 Task: Create a due date automation trigger when advanced on, on the tuesday of the week before a card is due add fields without custom field "Resume" set to a number greater than 1 and lower than 10 at 11:00 AM.
Action: Mouse moved to (956, 75)
Screenshot: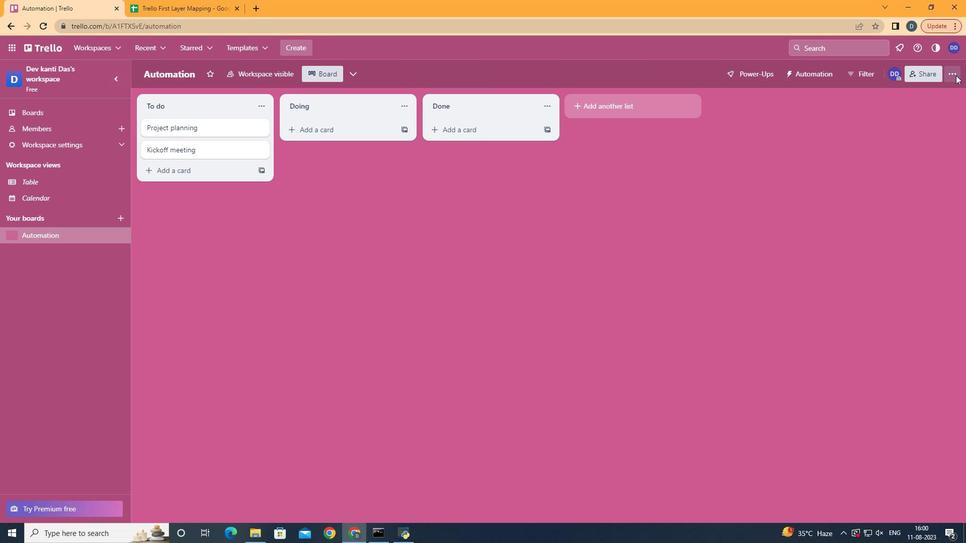 
Action: Mouse pressed left at (956, 75)
Screenshot: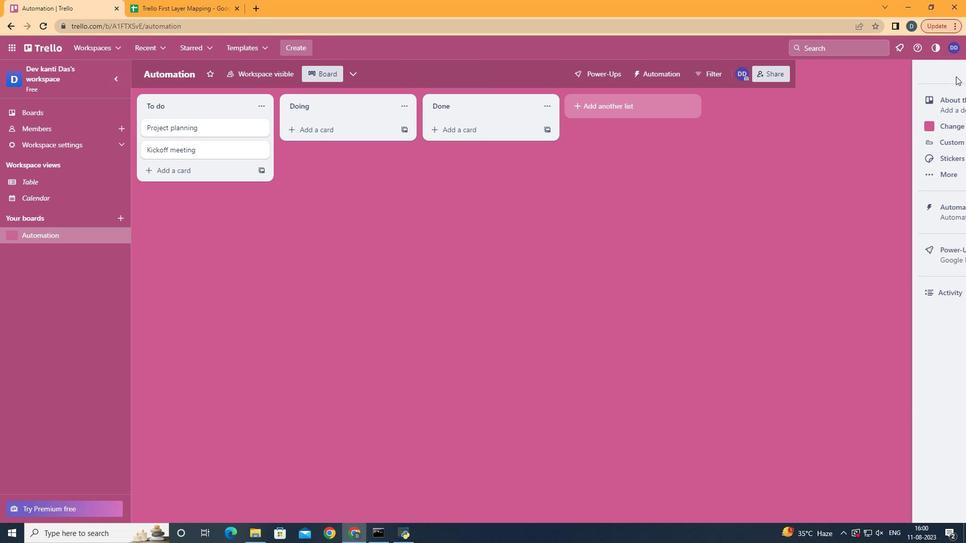 
Action: Mouse moved to (882, 224)
Screenshot: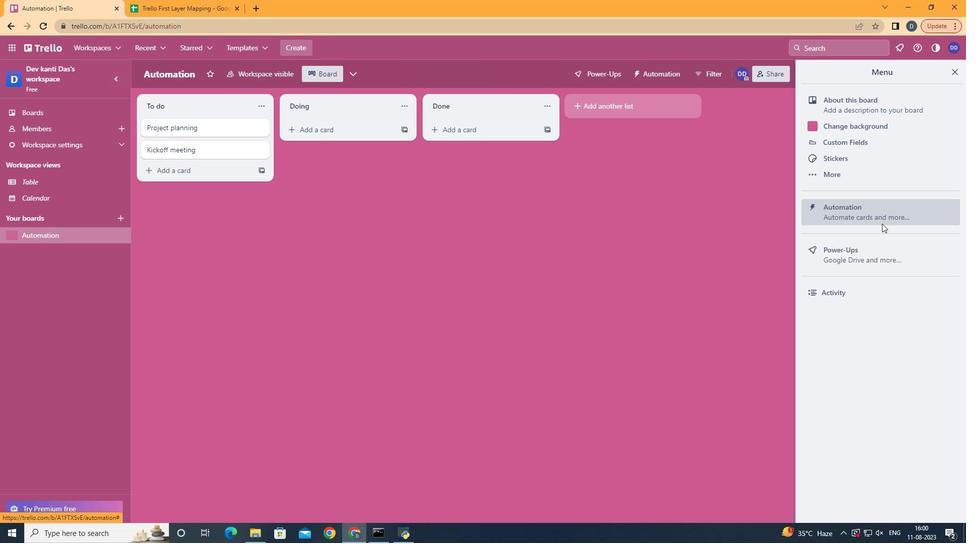 
Action: Mouse pressed left at (882, 224)
Screenshot: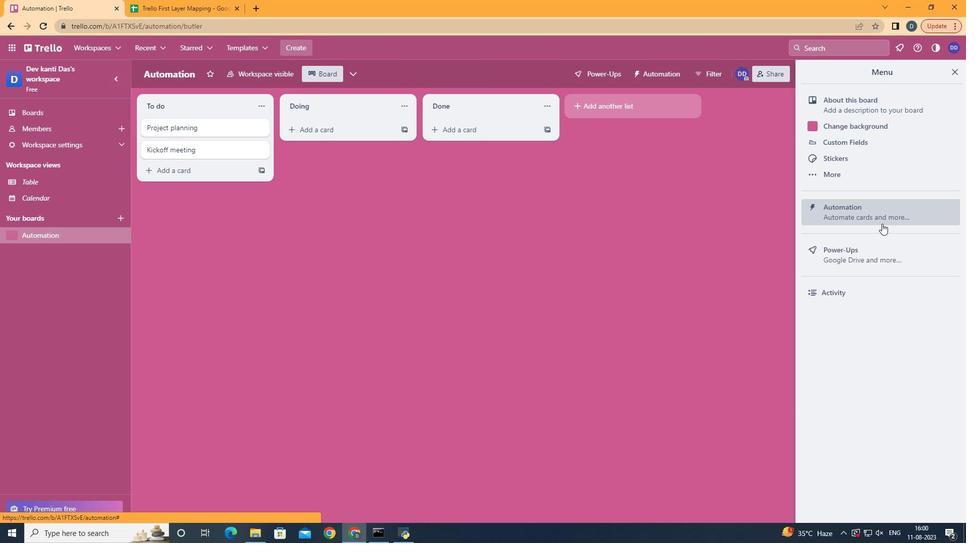 
Action: Mouse moved to (182, 196)
Screenshot: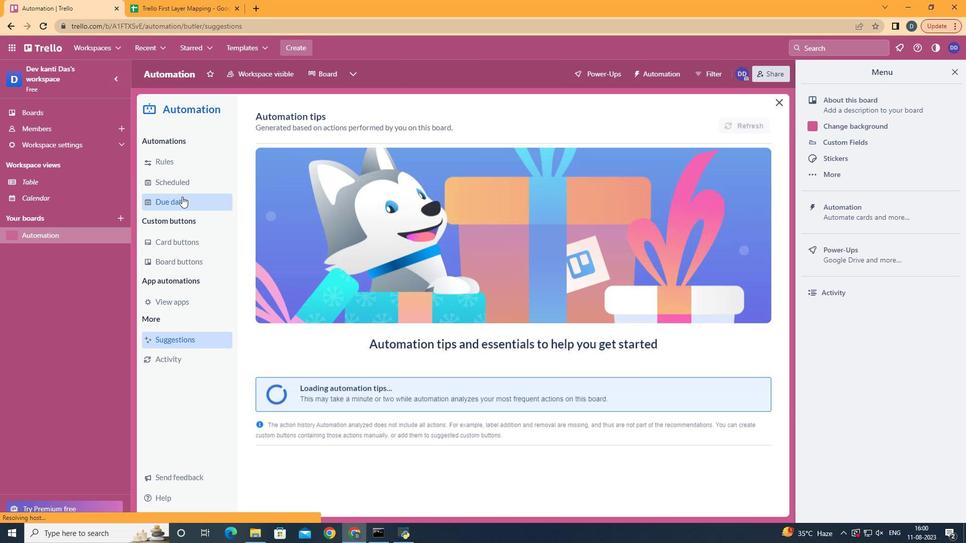 
Action: Mouse pressed left at (182, 196)
Screenshot: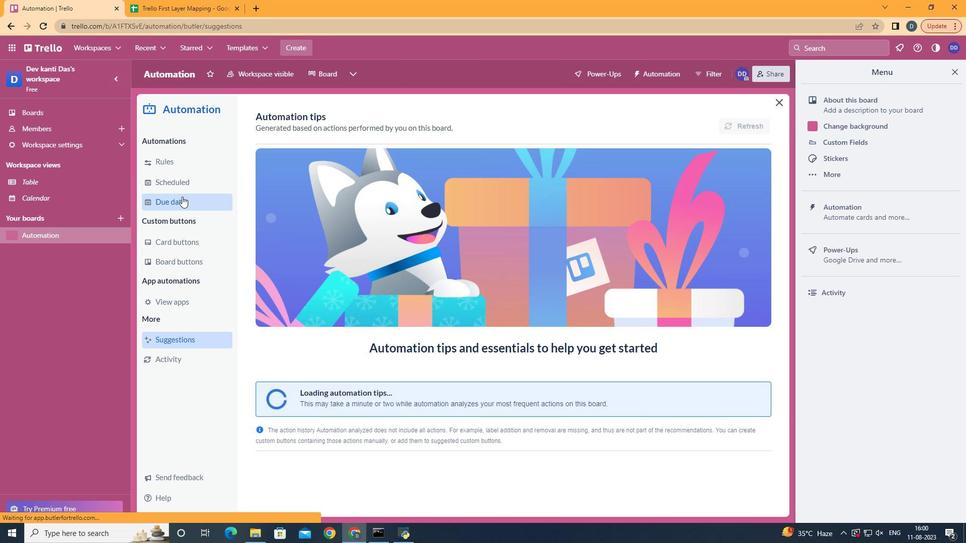 
Action: Mouse moved to (709, 124)
Screenshot: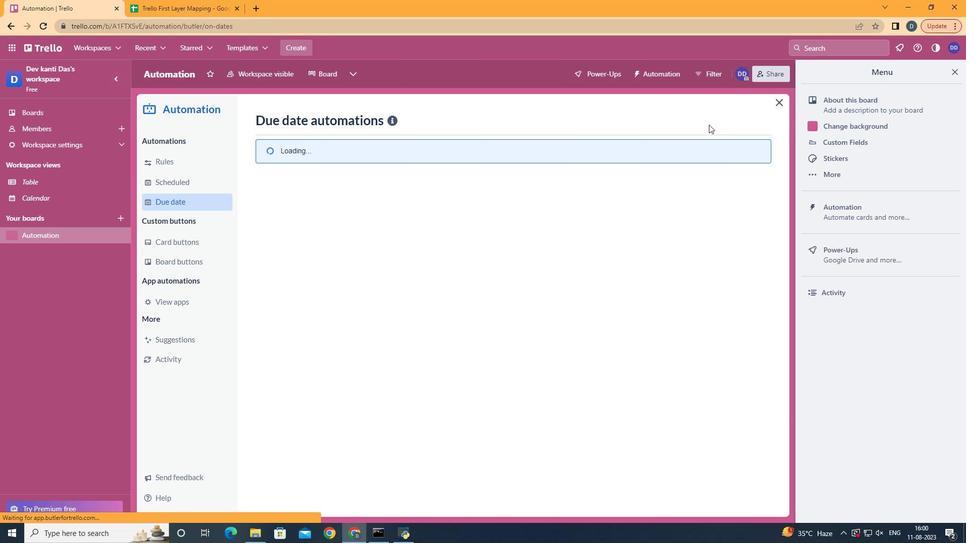 
Action: Mouse pressed left at (709, 124)
Screenshot: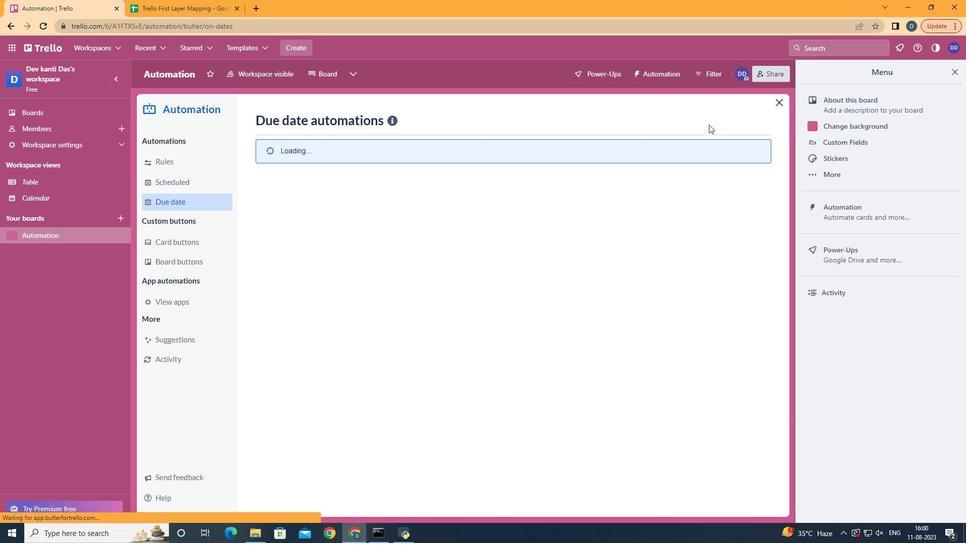 
Action: Mouse moved to (707, 118)
Screenshot: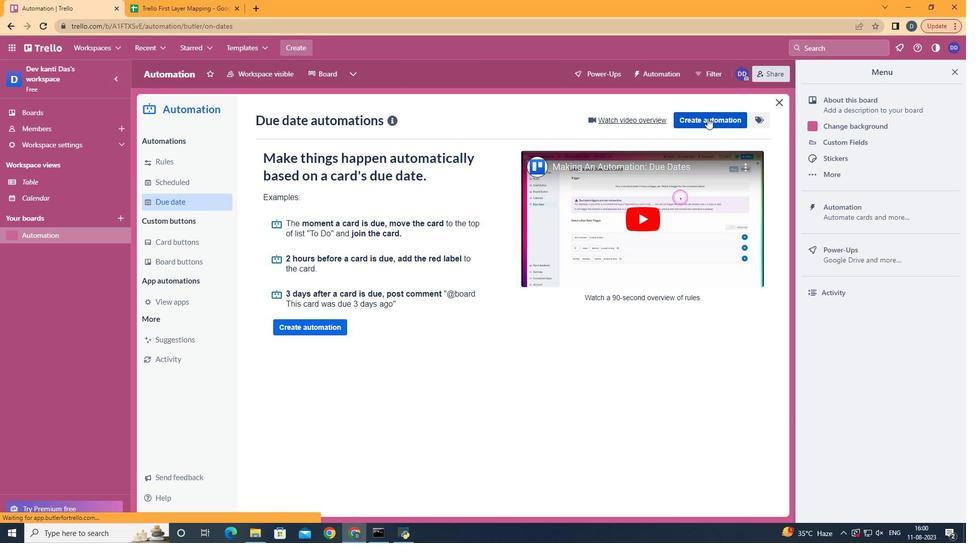 
Action: Mouse pressed left at (707, 118)
Screenshot: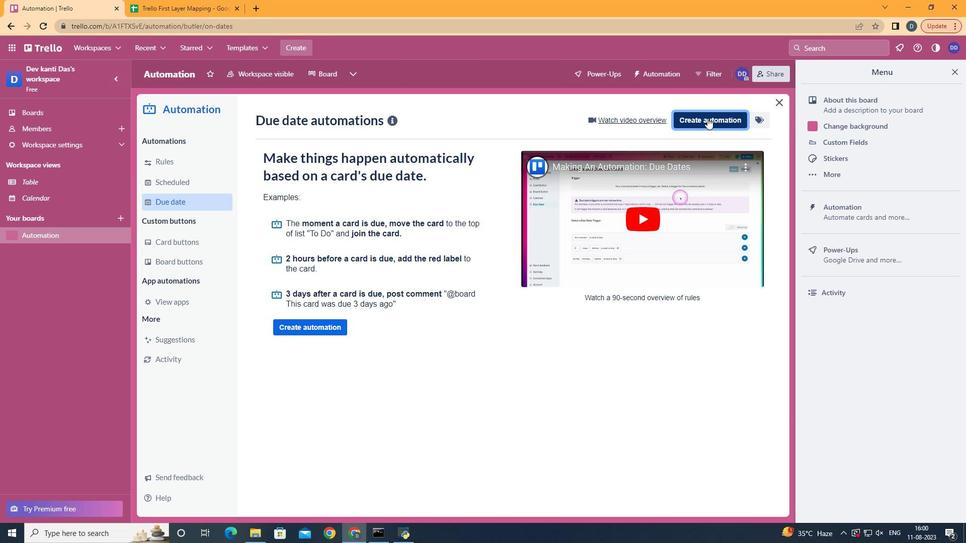 
Action: Mouse moved to (552, 212)
Screenshot: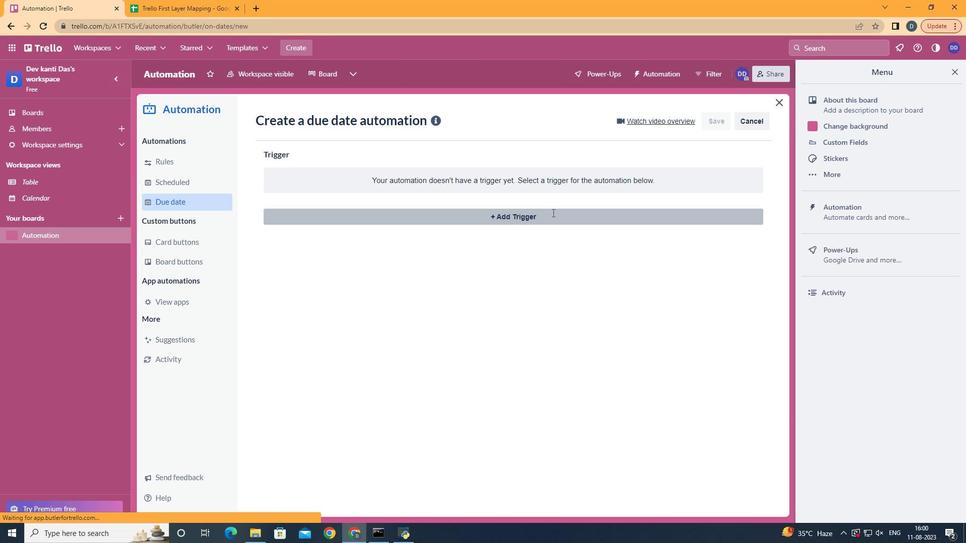 
Action: Mouse pressed left at (552, 212)
Screenshot: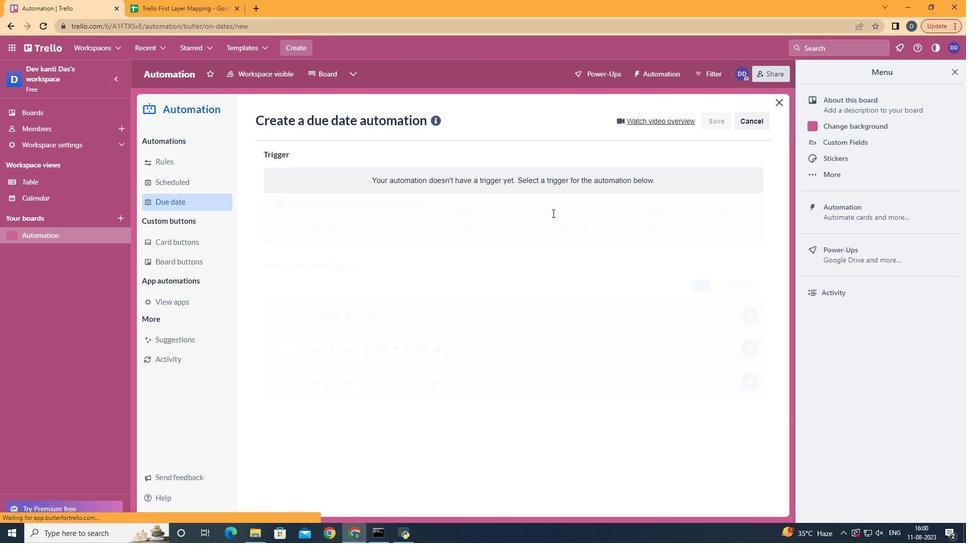 
Action: Mouse moved to (332, 283)
Screenshot: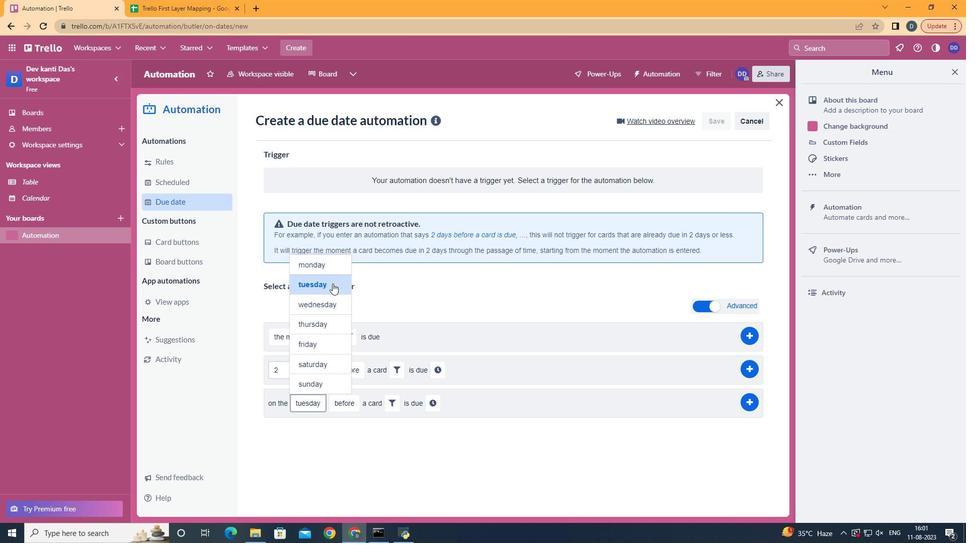 
Action: Mouse pressed left at (332, 283)
Screenshot: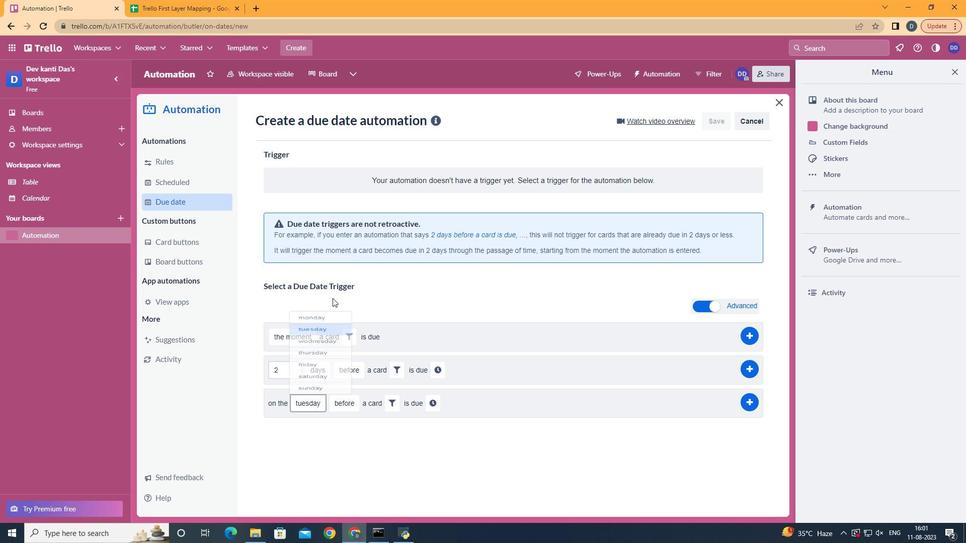 
Action: Mouse moved to (360, 478)
Screenshot: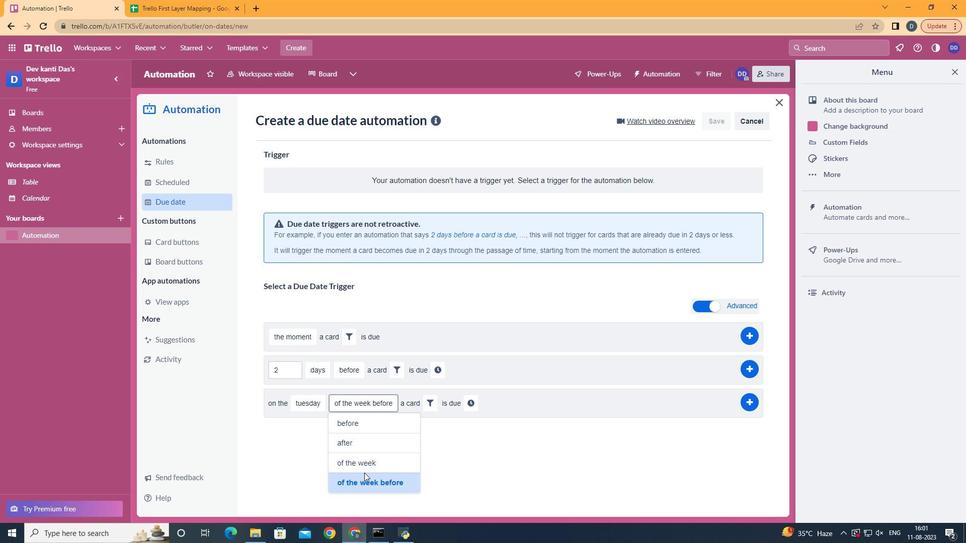 
Action: Mouse pressed left at (360, 478)
Screenshot: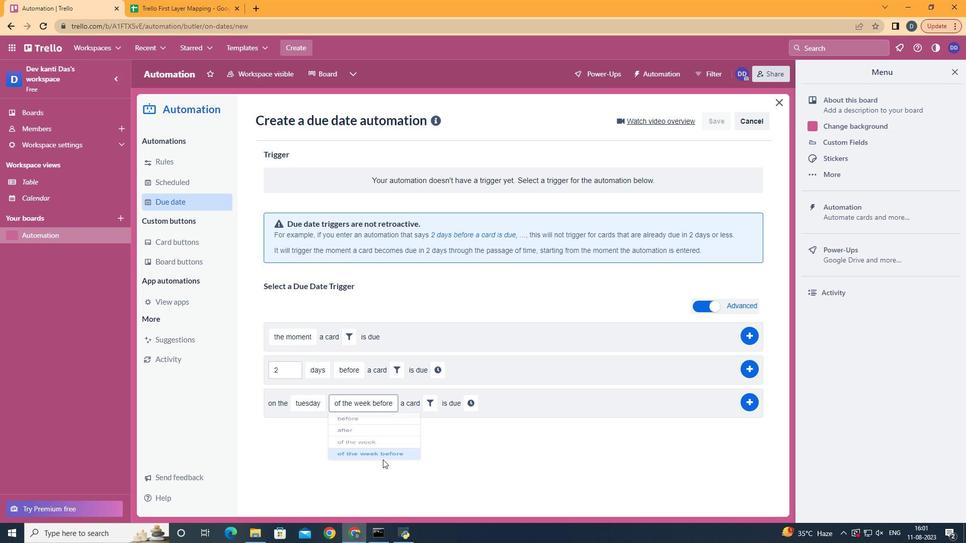 
Action: Mouse moved to (437, 395)
Screenshot: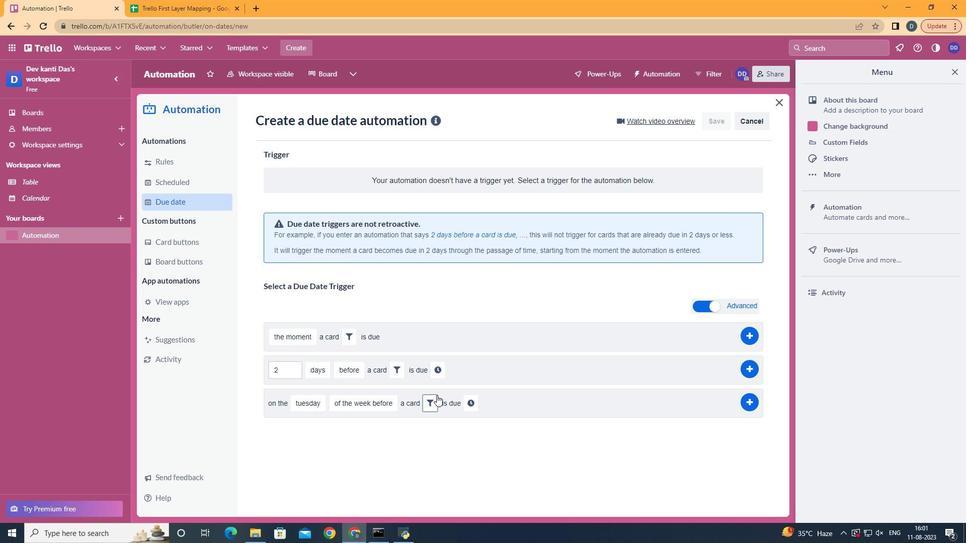 
Action: Mouse pressed left at (437, 395)
Screenshot: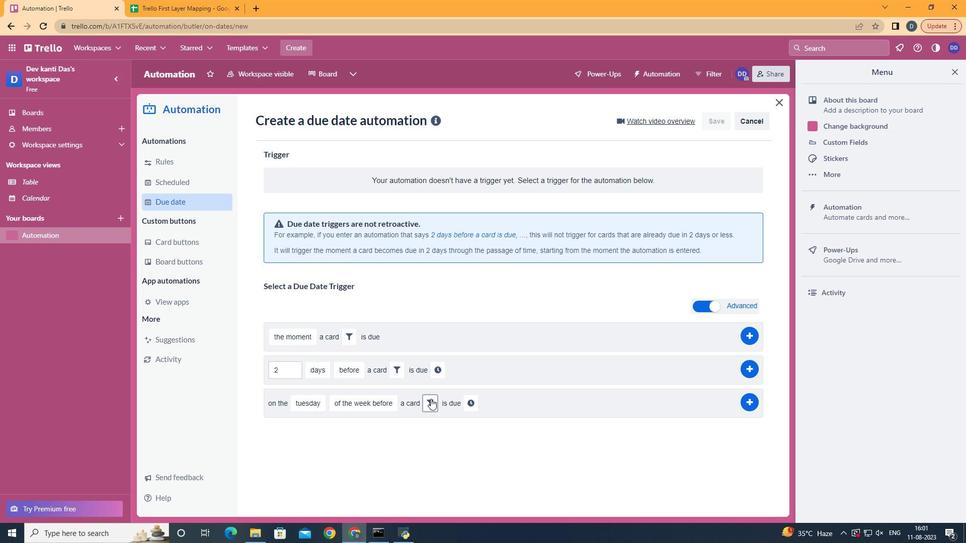 
Action: Mouse moved to (581, 432)
Screenshot: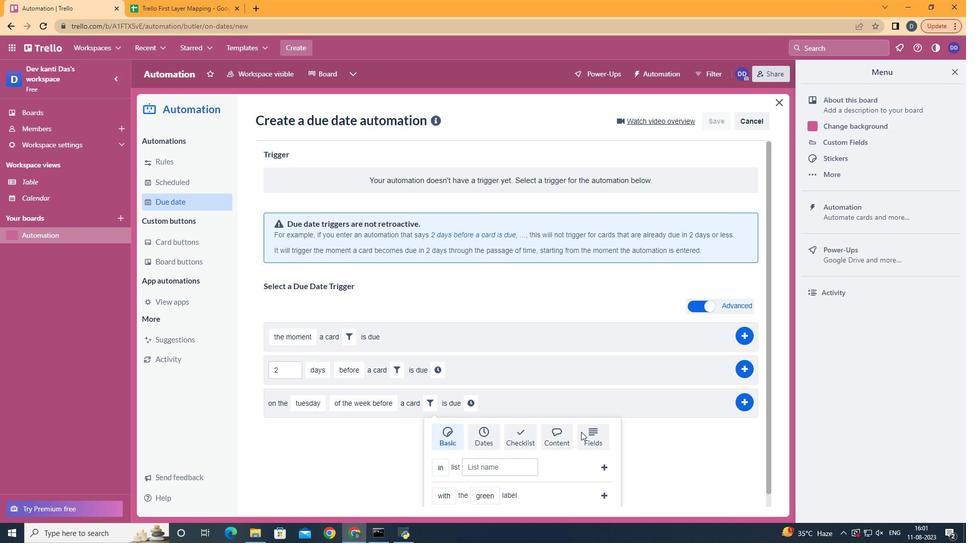 
Action: Mouse pressed left at (581, 432)
Screenshot: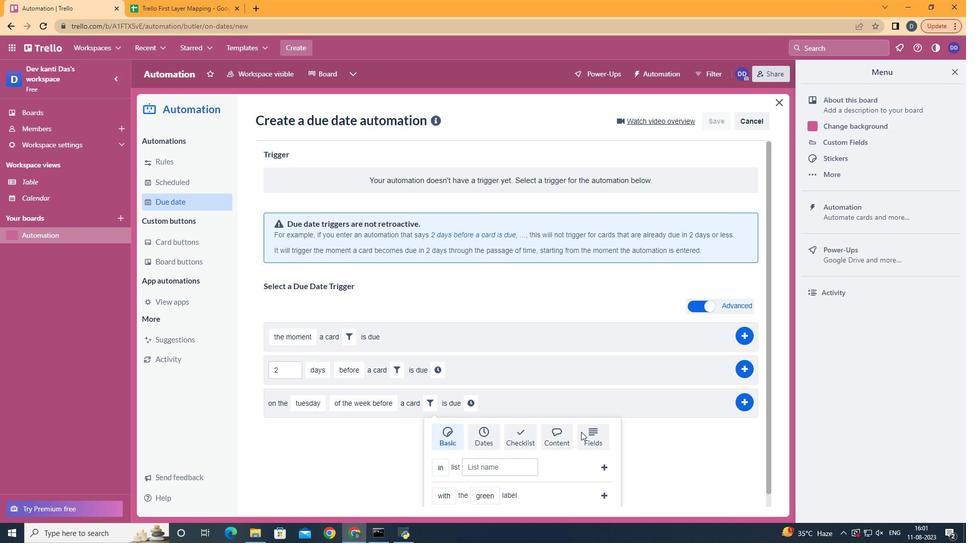 
Action: Mouse scrolled (581, 432) with delta (0, 0)
Screenshot: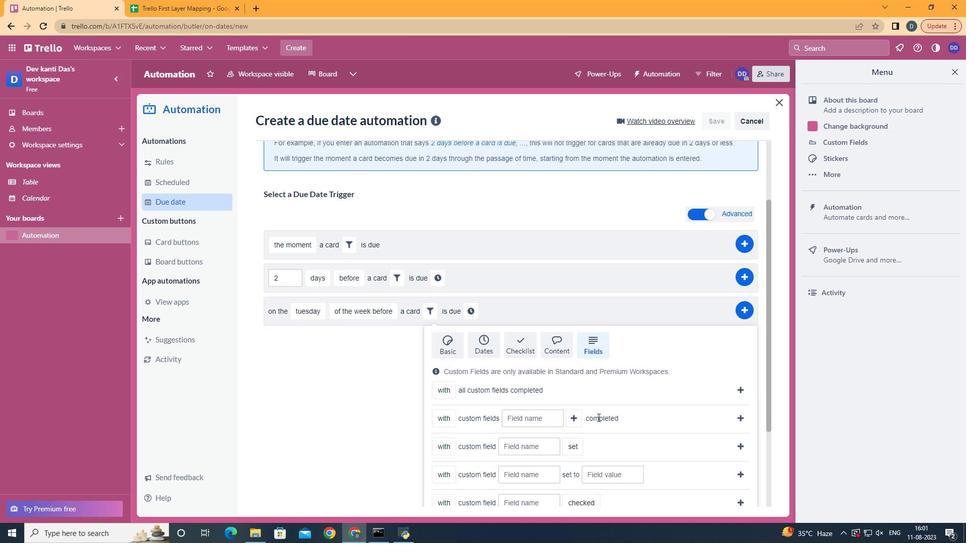 
Action: Mouse scrolled (581, 432) with delta (0, 0)
Screenshot: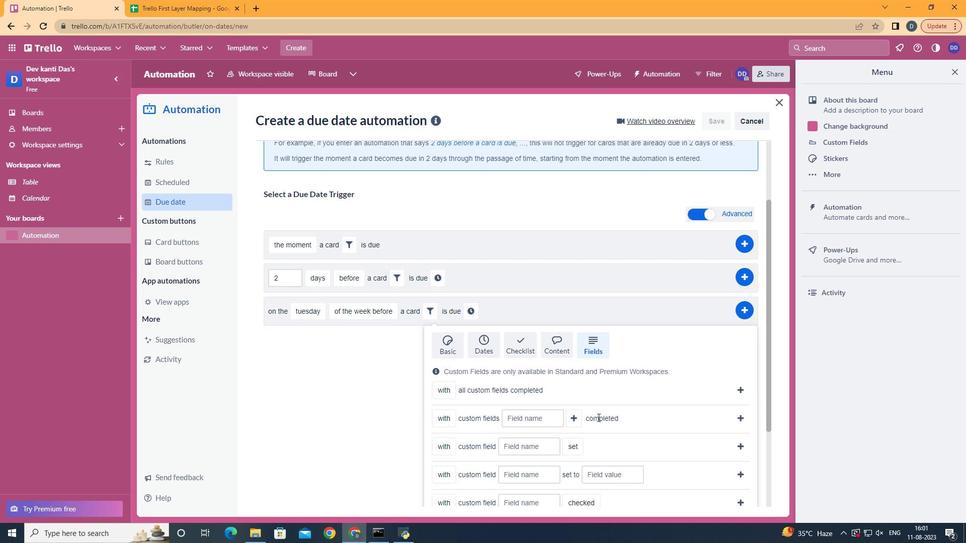 
Action: Mouse scrolled (581, 432) with delta (0, 0)
Screenshot: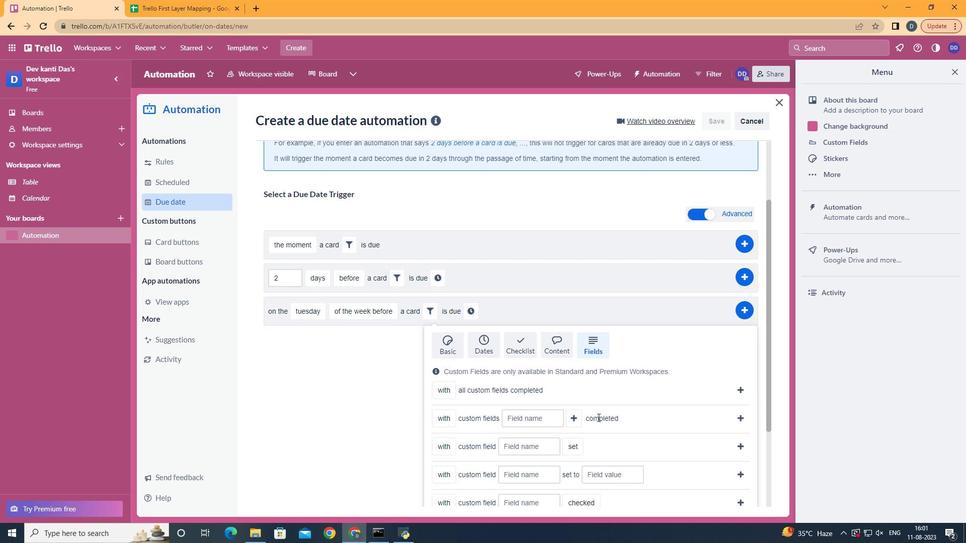 
Action: Mouse scrolled (581, 432) with delta (0, 0)
Screenshot: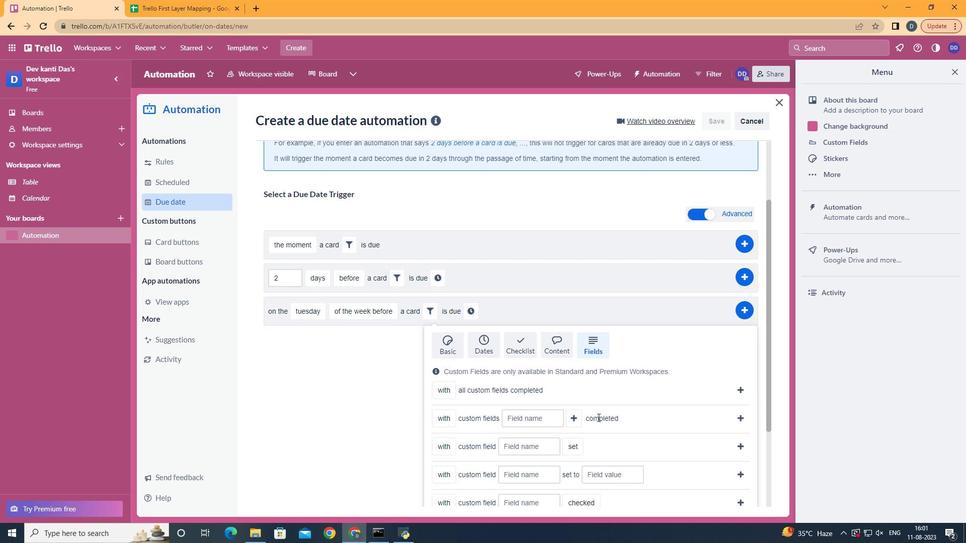 
Action: Mouse scrolled (581, 432) with delta (0, 0)
Screenshot: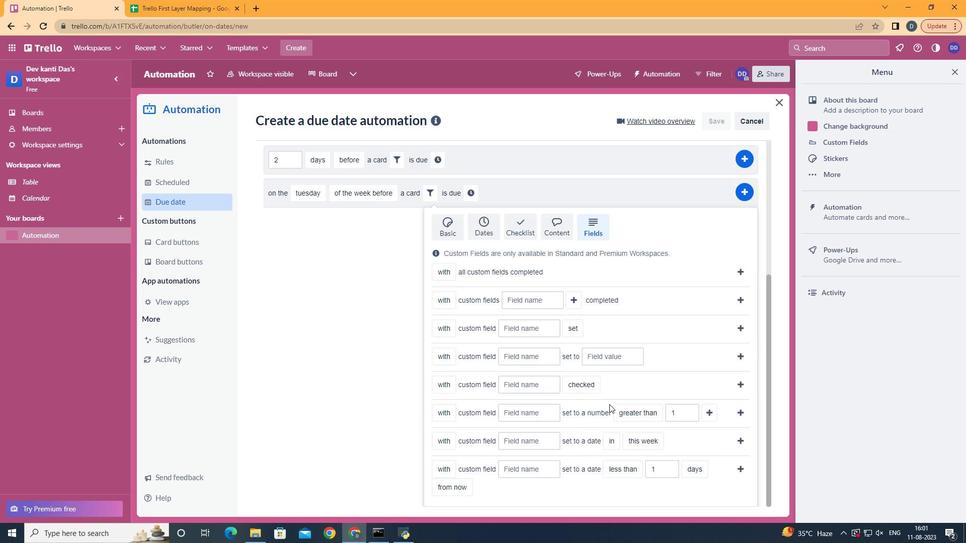 
Action: Mouse moved to (462, 451)
Screenshot: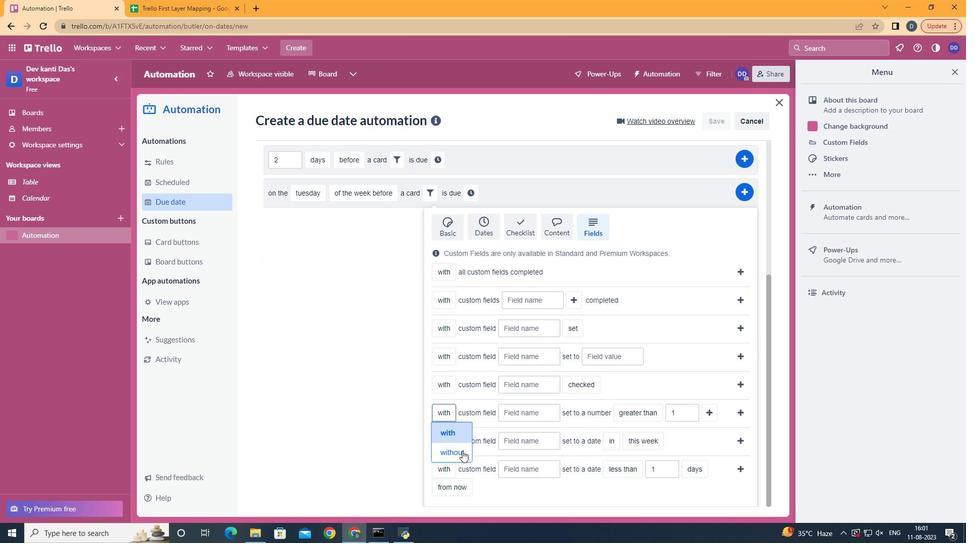 
Action: Mouse pressed left at (462, 451)
Screenshot: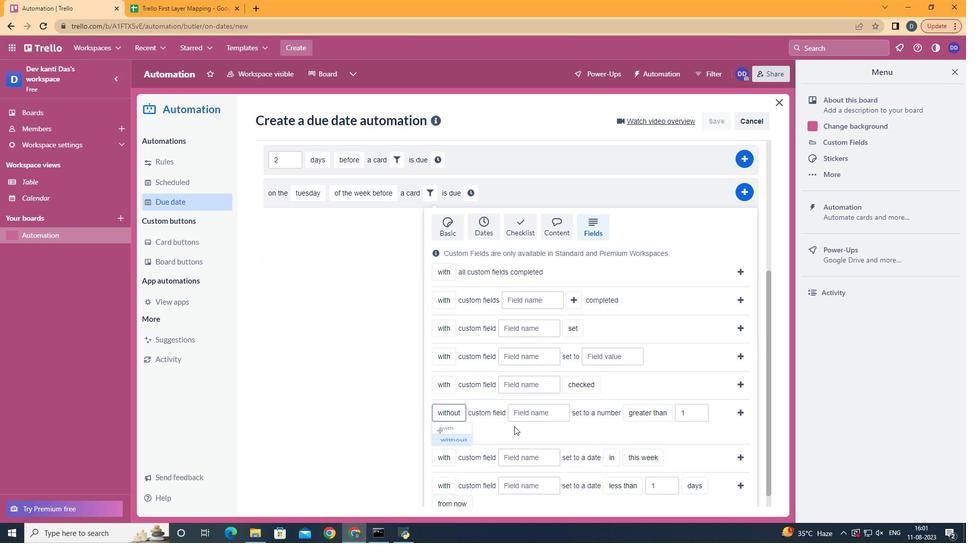 
Action: Mouse moved to (541, 415)
Screenshot: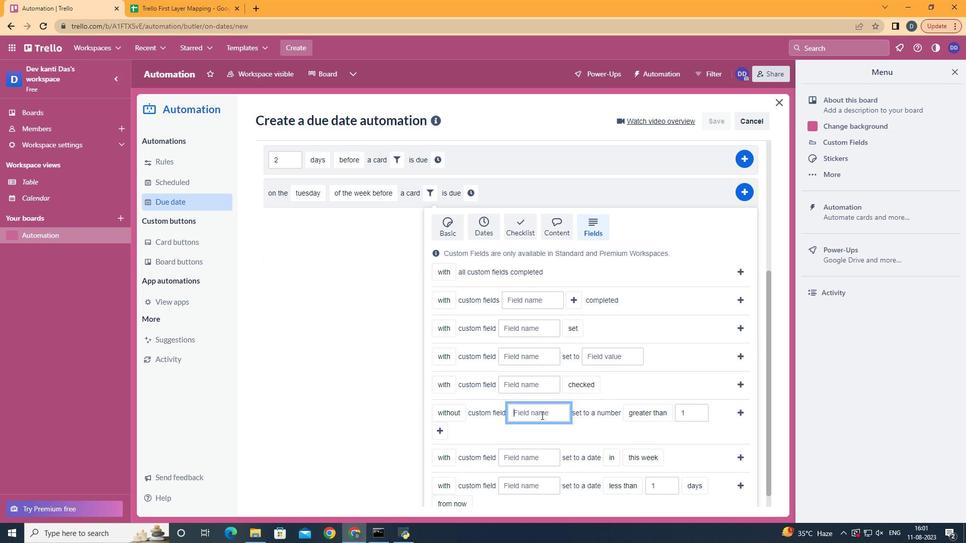 
Action: Mouse pressed left at (541, 415)
Screenshot: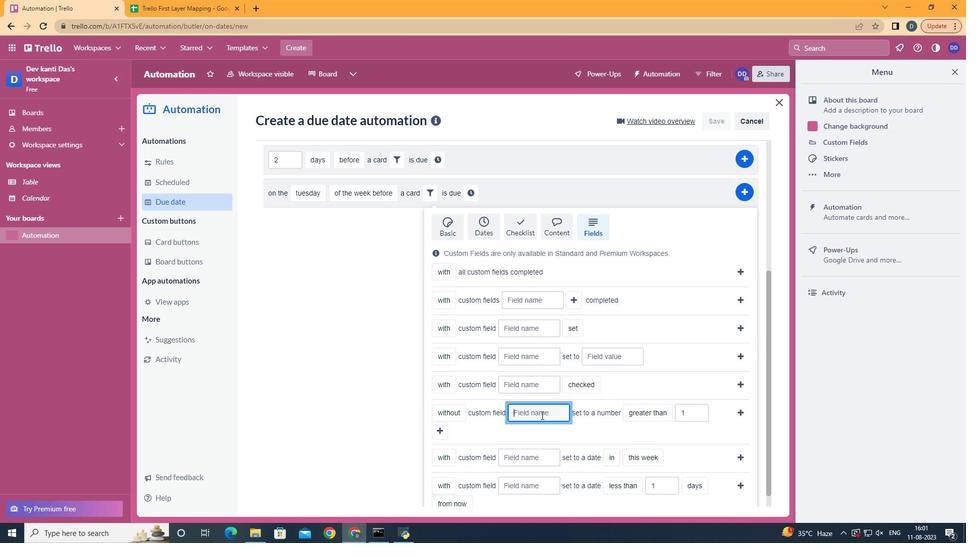 
Action: Key pressed <Key.shift>Resume
Screenshot: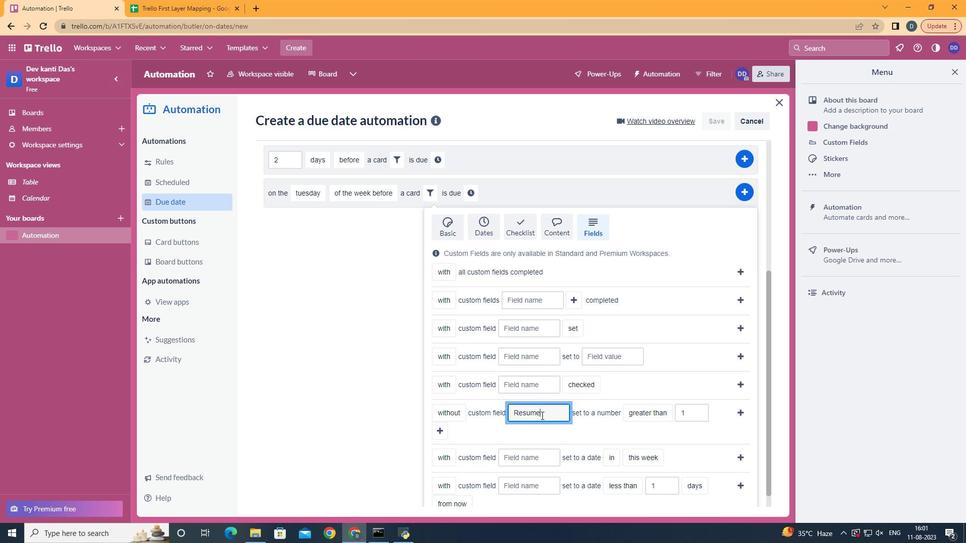 
Action: Mouse moved to (446, 429)
Screenshot: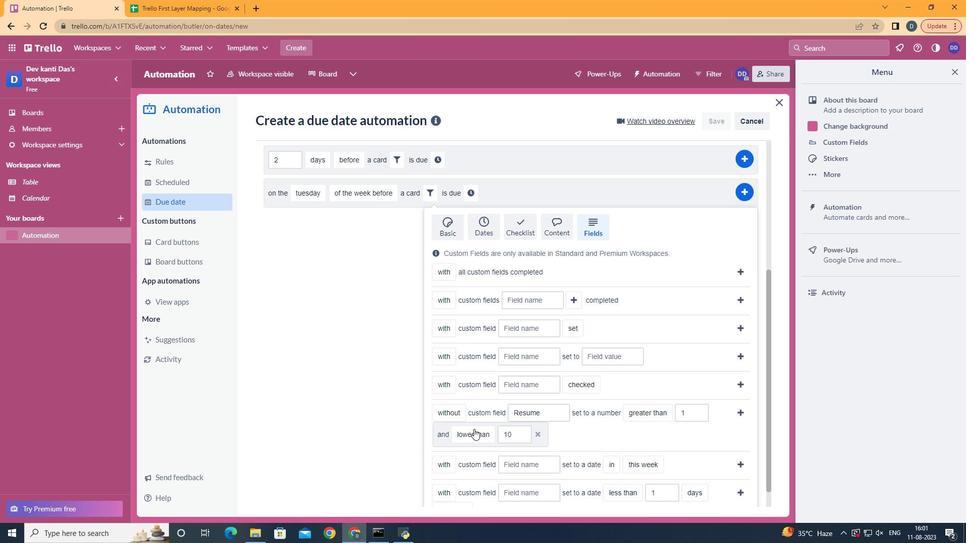 
Action: Mouse pressed left at (446, 429)
Screenshot: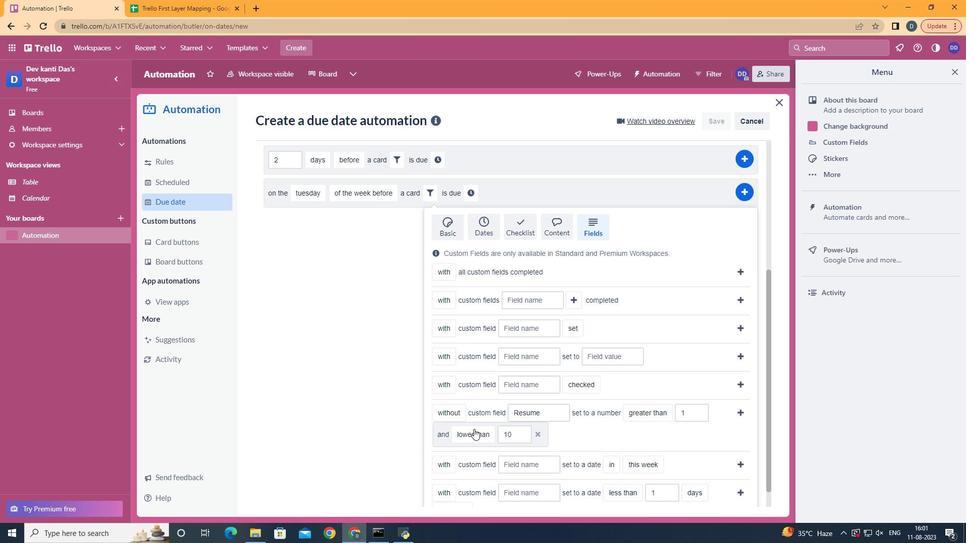 
Action: Mouse moved to (741, 410)
Screenshot: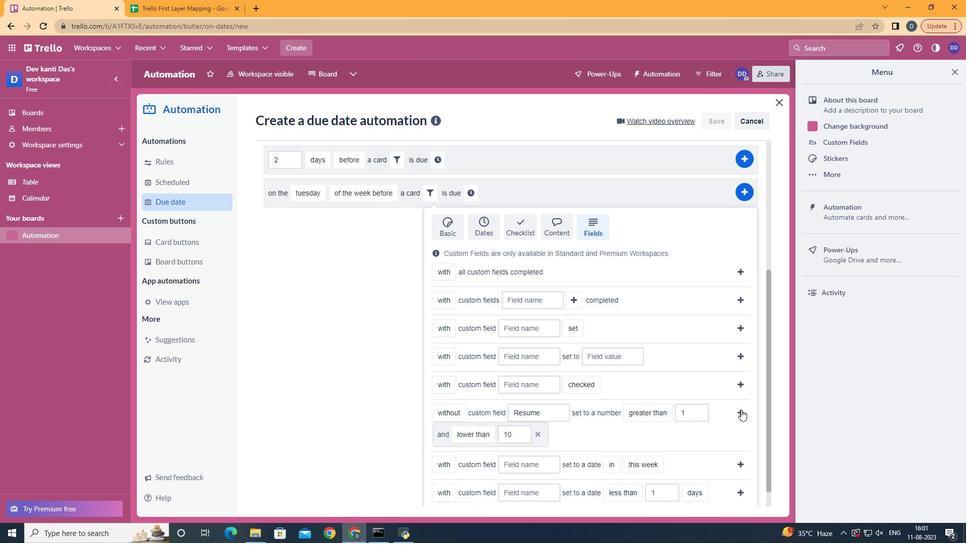 
Action: Mouse pressed left at (741, 410)
Screenshot: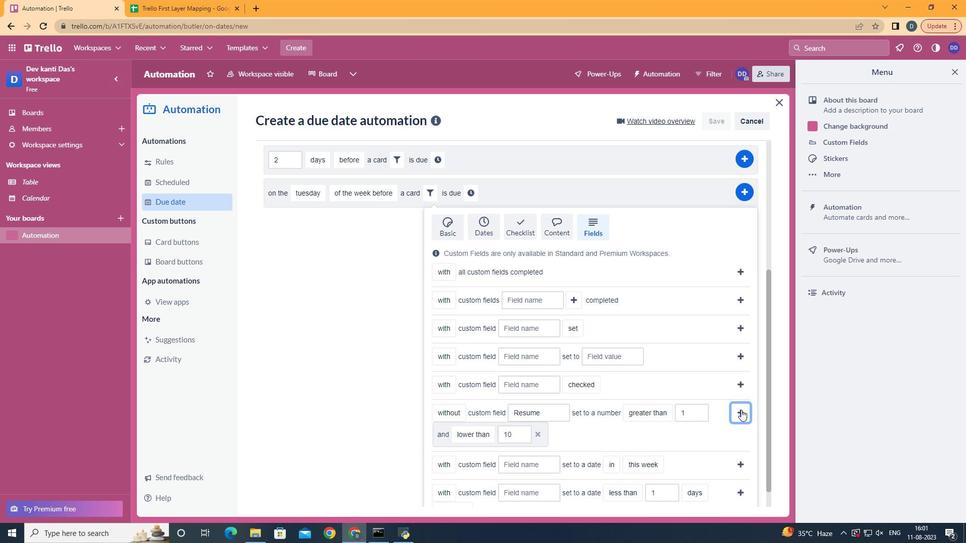 
Action: Mouse moved to (293, 422)
Screenshot: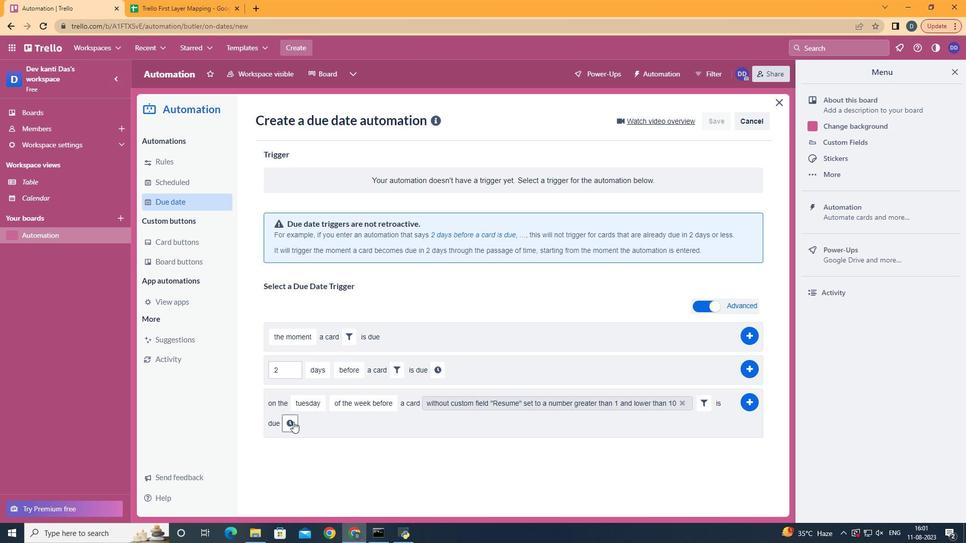 
Action: Mouse pressed left at (293, 422)
Screenshot: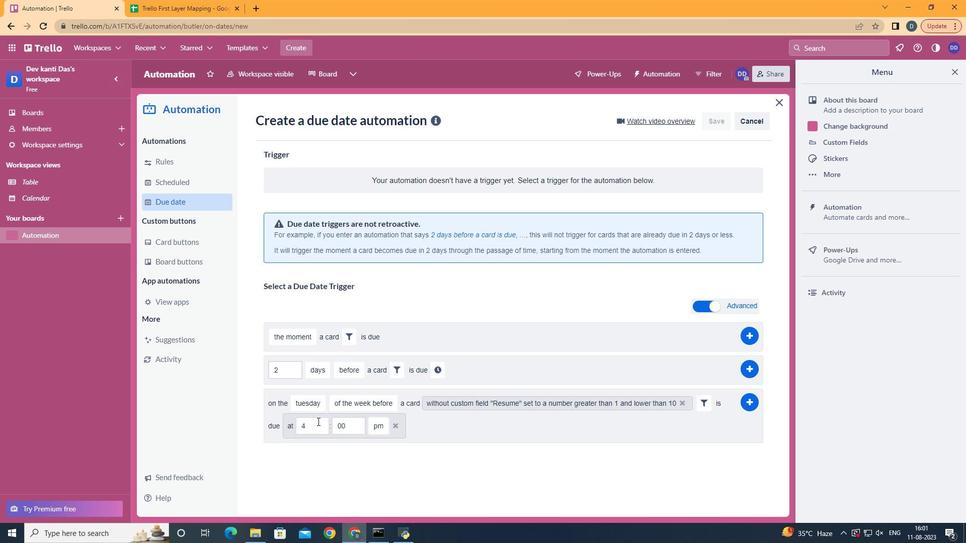 
Action: Mouse moved to (319, 421)
Screenshot: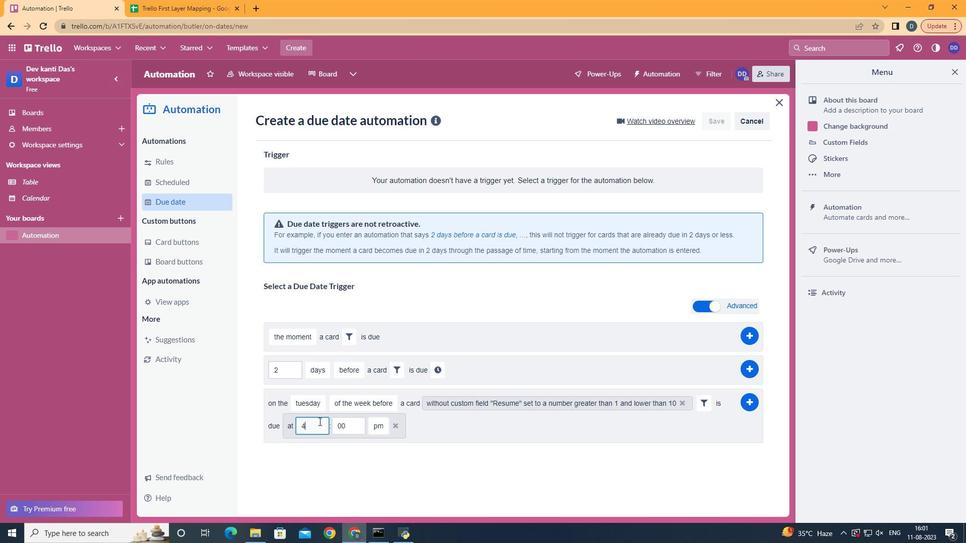 
Action: Mouse pressed left at (319, 421)
Screenshot: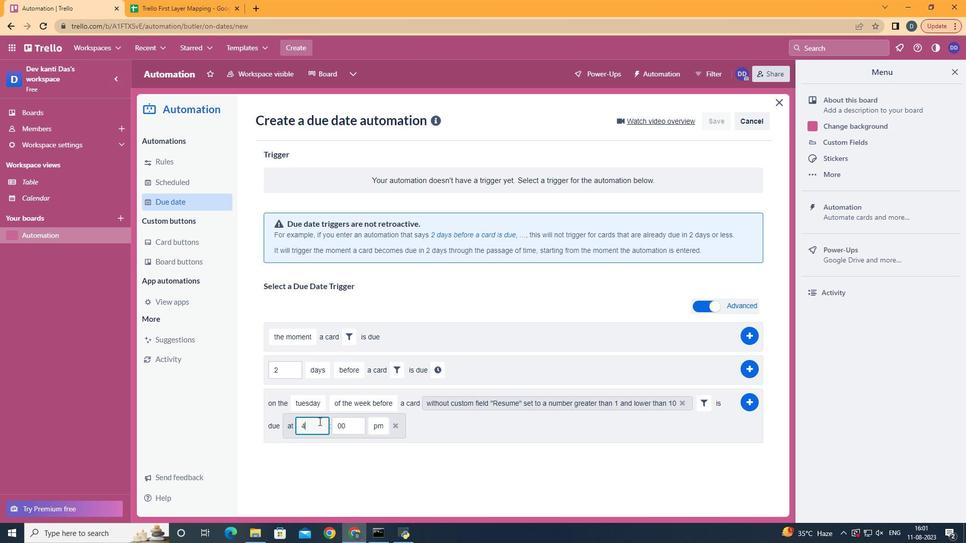 
Action: Mouse moved to (319, 422)
Screenshot: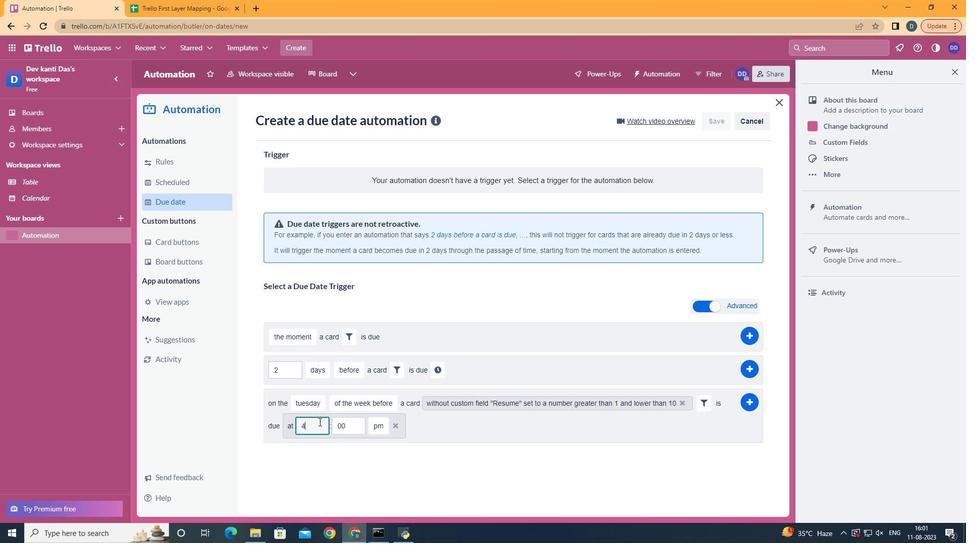 
Action: Key pressed <Key.backspace>11
Screenshot: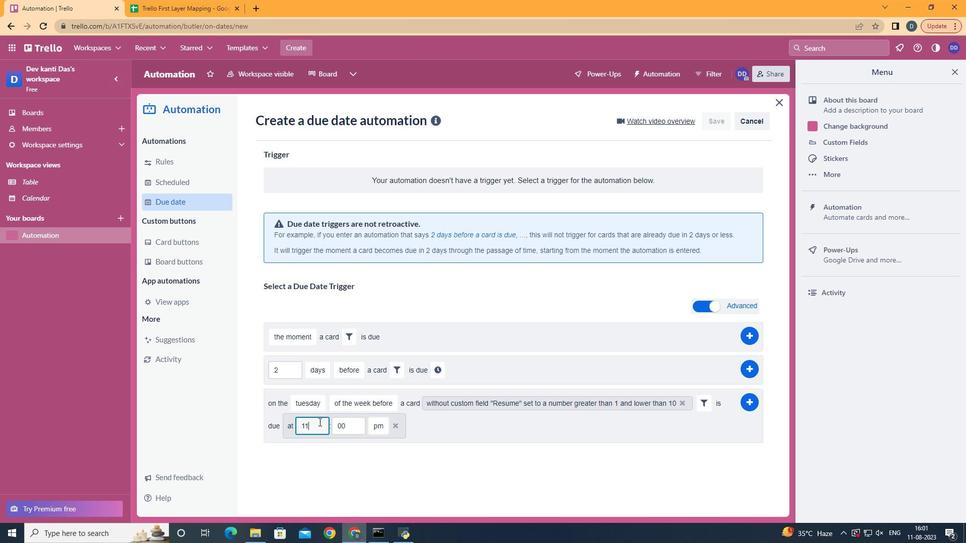 
Action: Mouse moved to (377, 446)
Screenshot: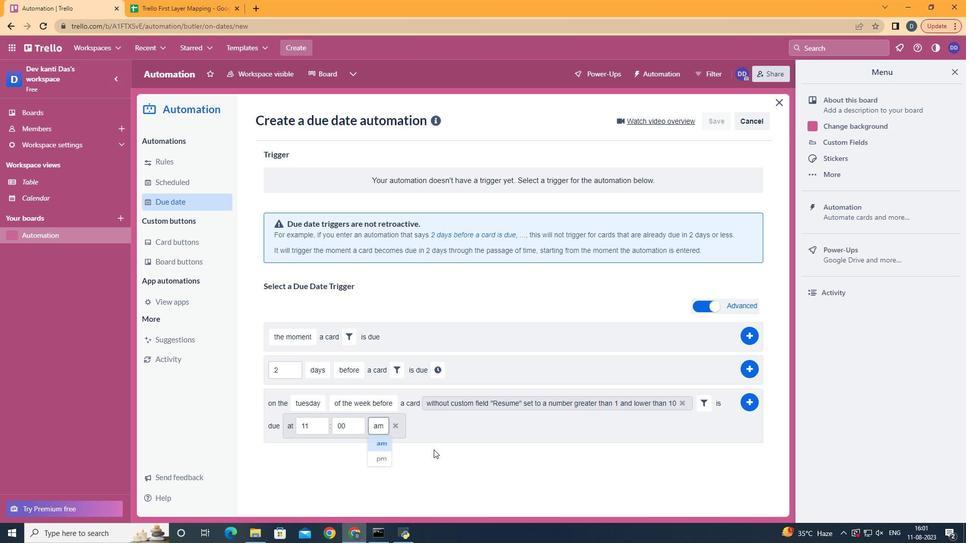 
Action: Mouse pressed left at (377, 446)
Screenshot: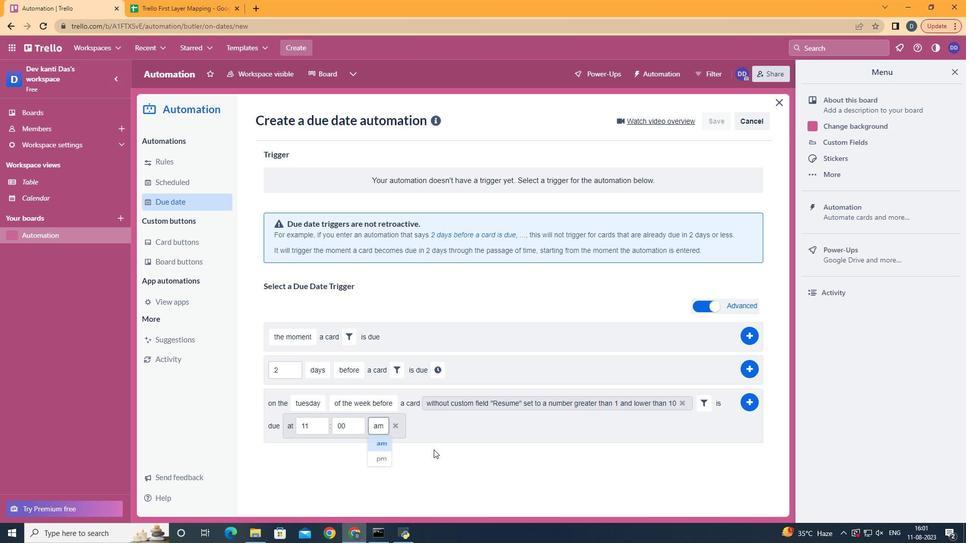 
Action: Mouse moved to (747, 404)
Screenshot: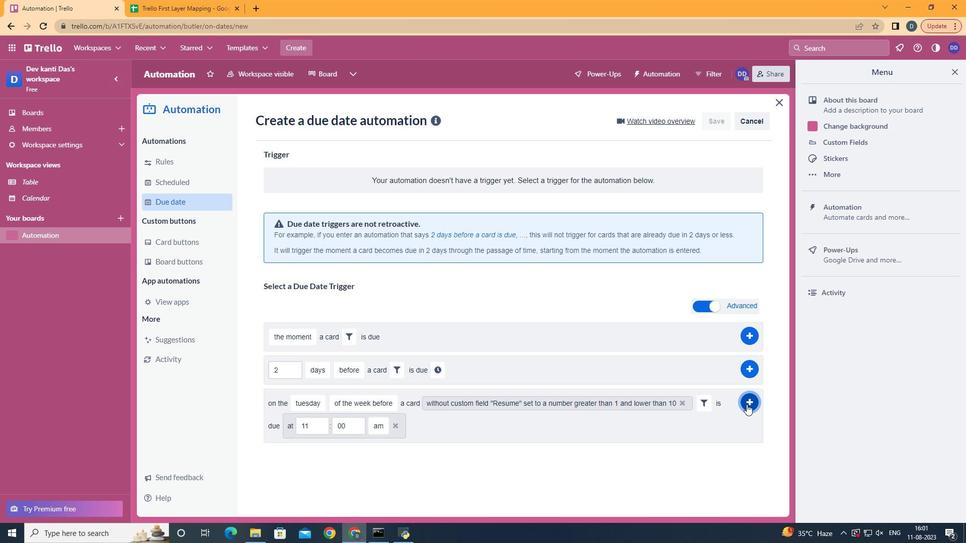 
Action: Mouse pressed left at (747, 404)
Screenshot: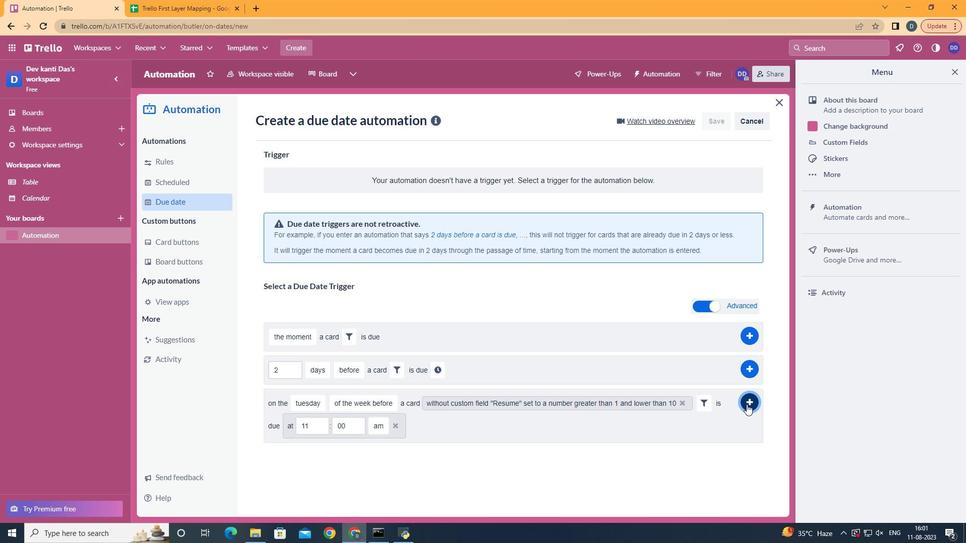 
